 Task: Add the task  Integrate website with email marketing platforms to the section API Security Sprint in the project AgileCrest and add a Due Date to the respective task as 2023/10/15
Action: Mouse moved to (827, 449)
Screenshot: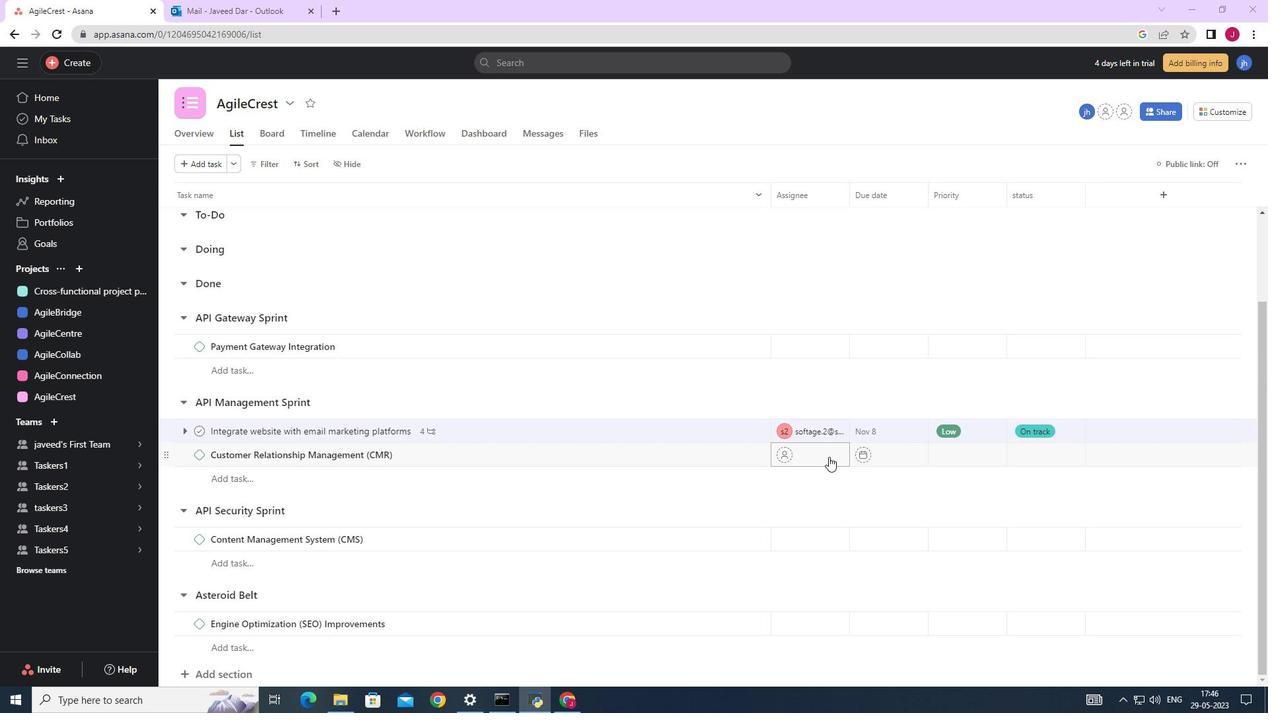 
Action: Mouse scrolled (827, 449) with delta (0, 0)
Screenshot: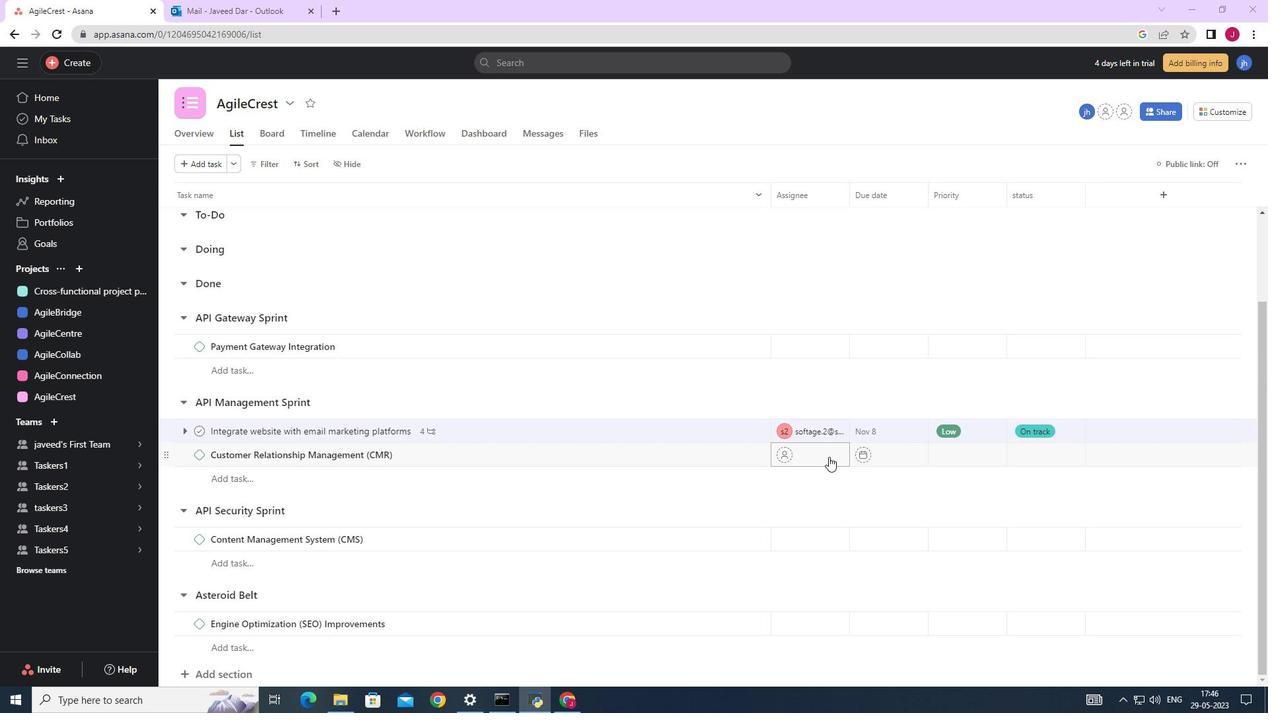 
Action: Mouse moved to (741, 428)
Screenshot: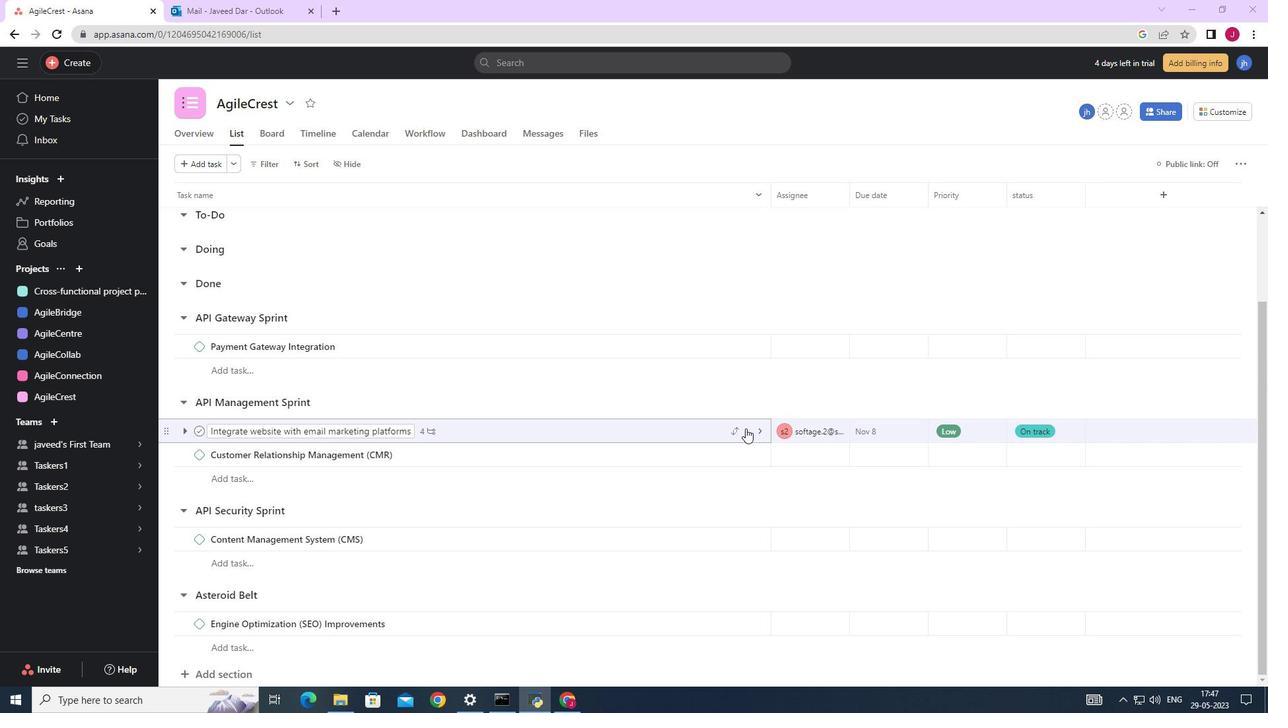 
Action: Mouse pressed left at (741, 428)
Screenshot: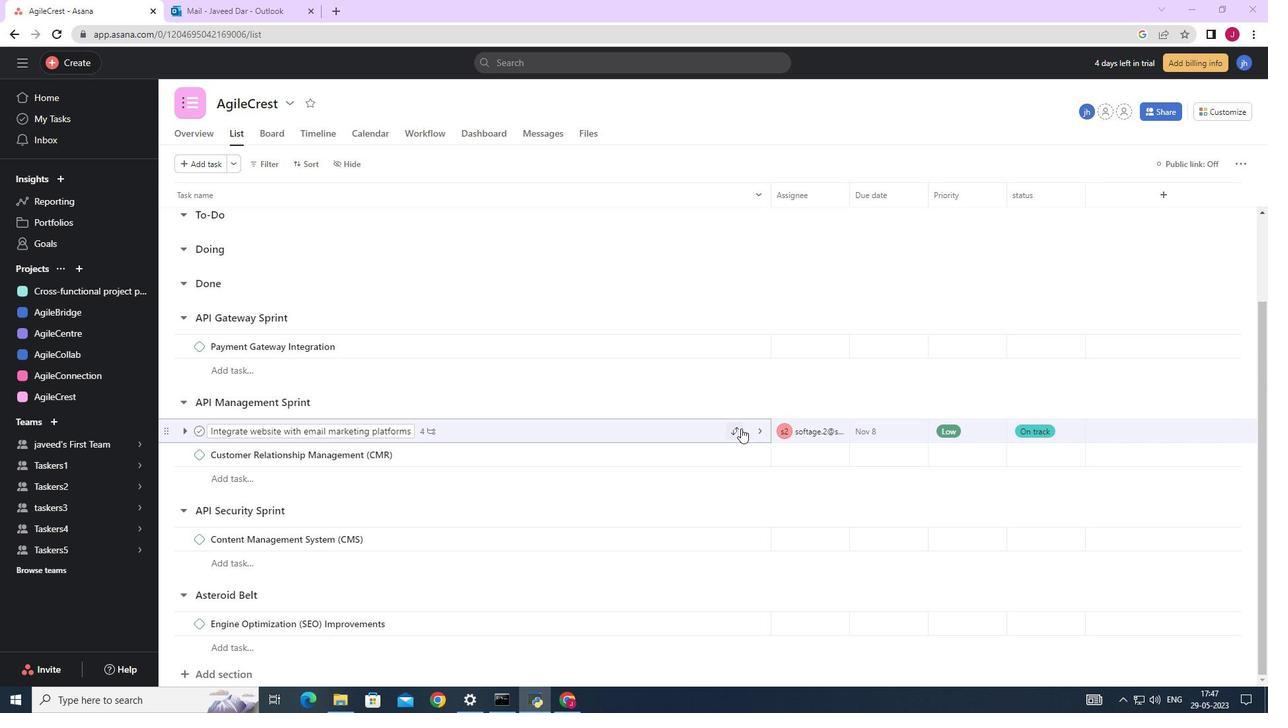 
Action: Mouse moved to (677, 626)
Screenshot: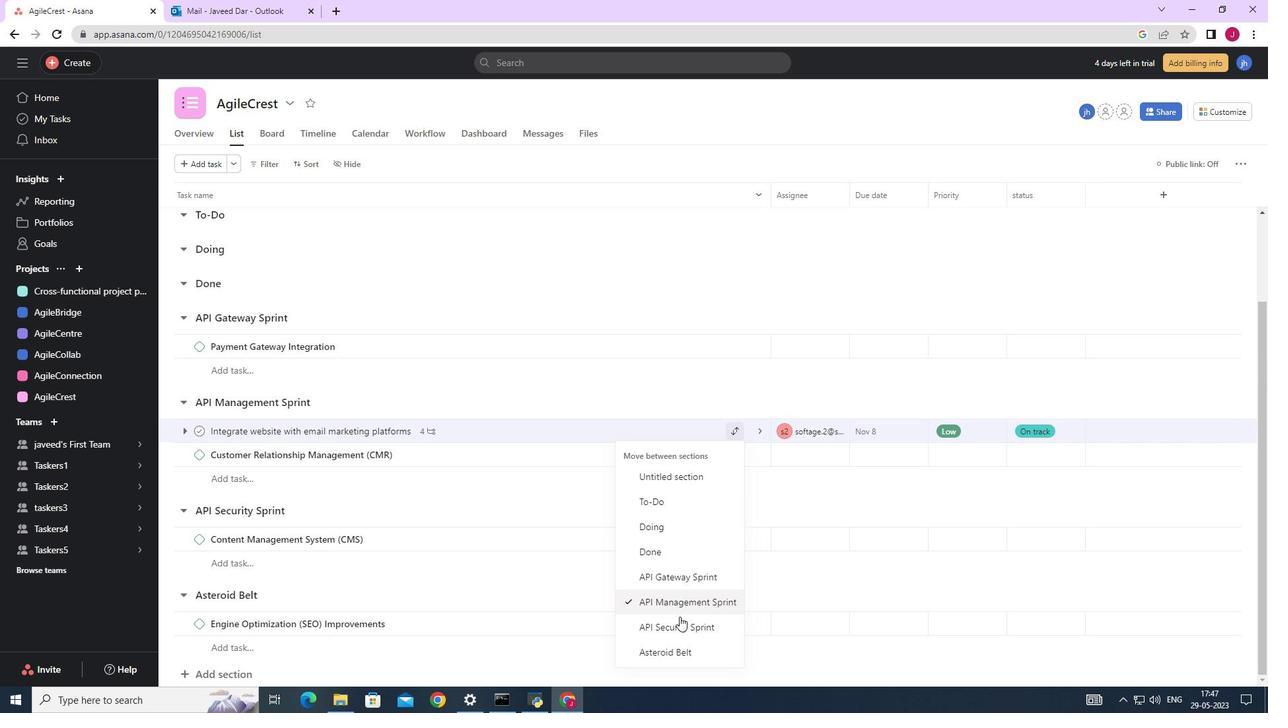 
Action: Mouse pressed left at (677, 626)
Screenshot: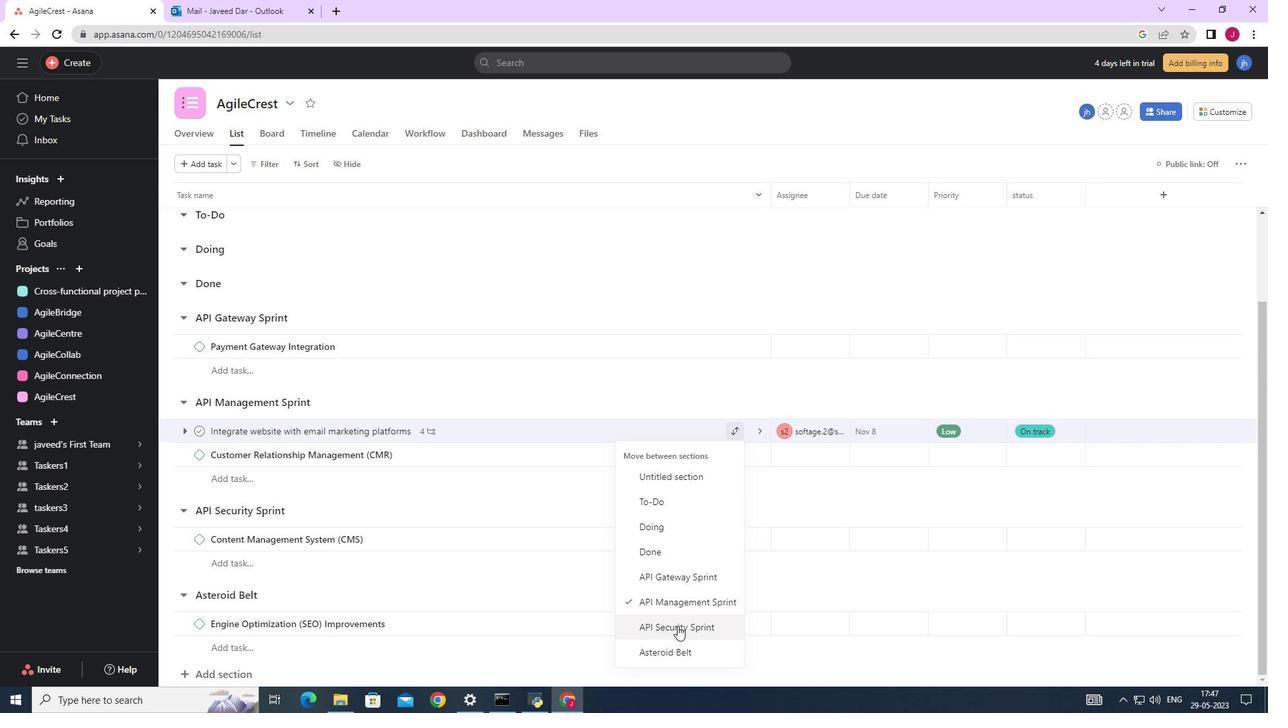 
Action: Mouse moved to (896, 516)
Screenshot: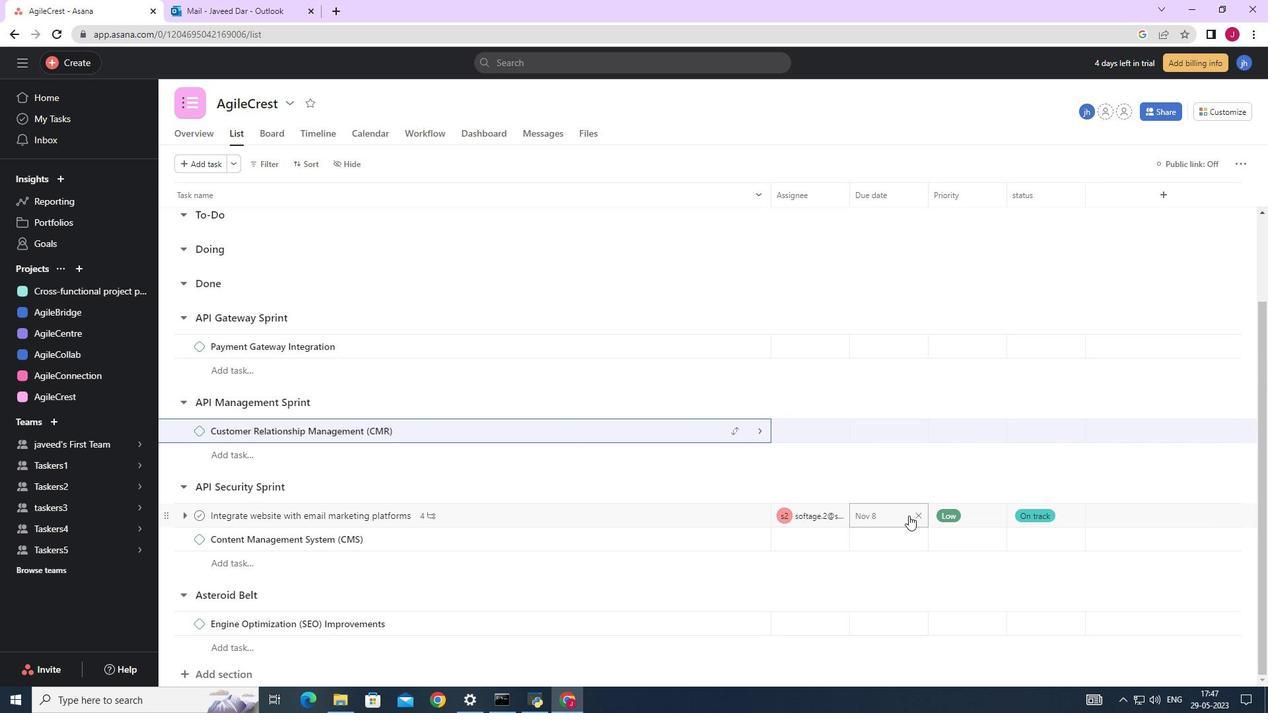 
Action: Mouse pressed left at (896, 516)
Screenshot: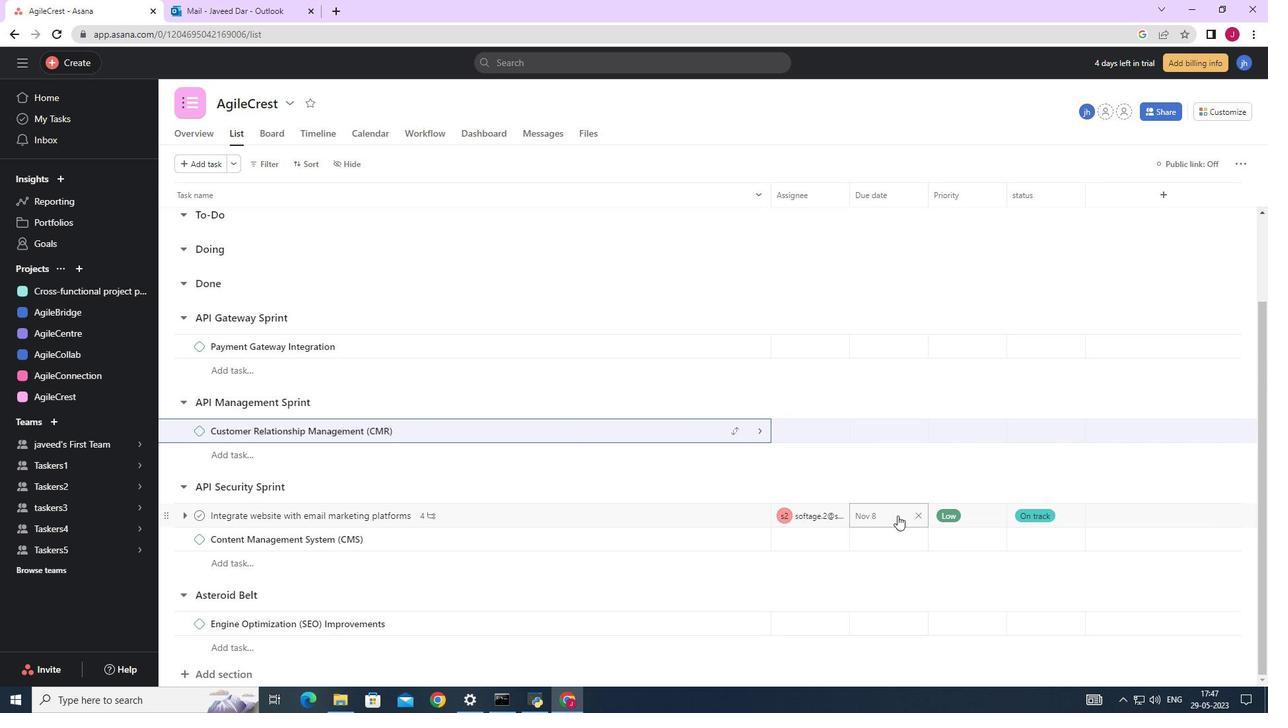 
Action: Mouse moved to (1021, 309)
Screenshot: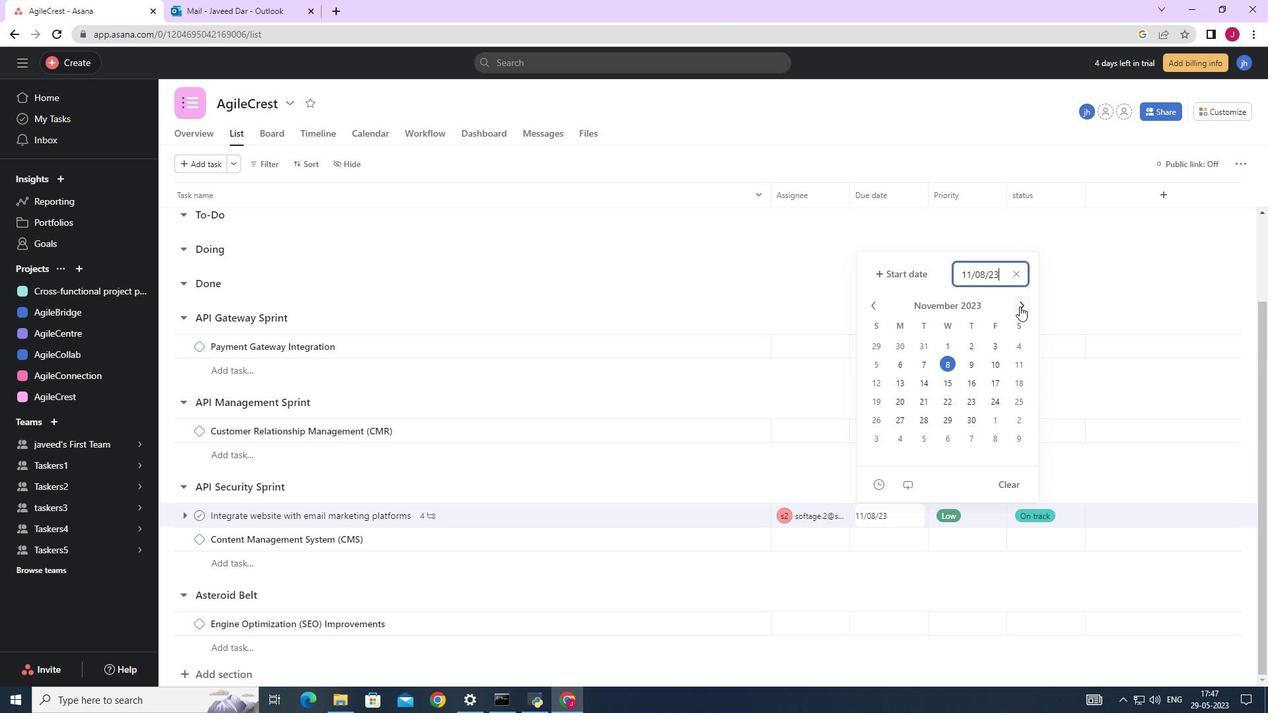 
Action: Mouse pressed left at (1021, 309)
Screenshot: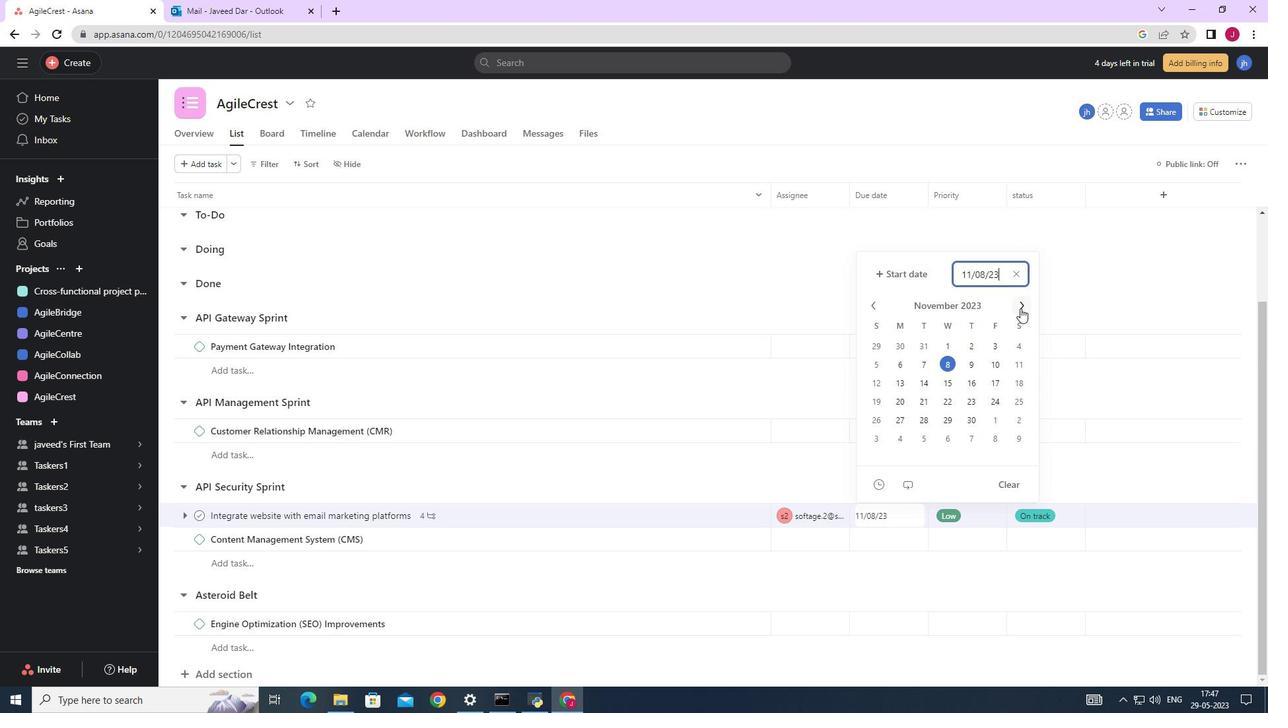 
Action: Mouse pressed left at (1021, 309)
Screenshot: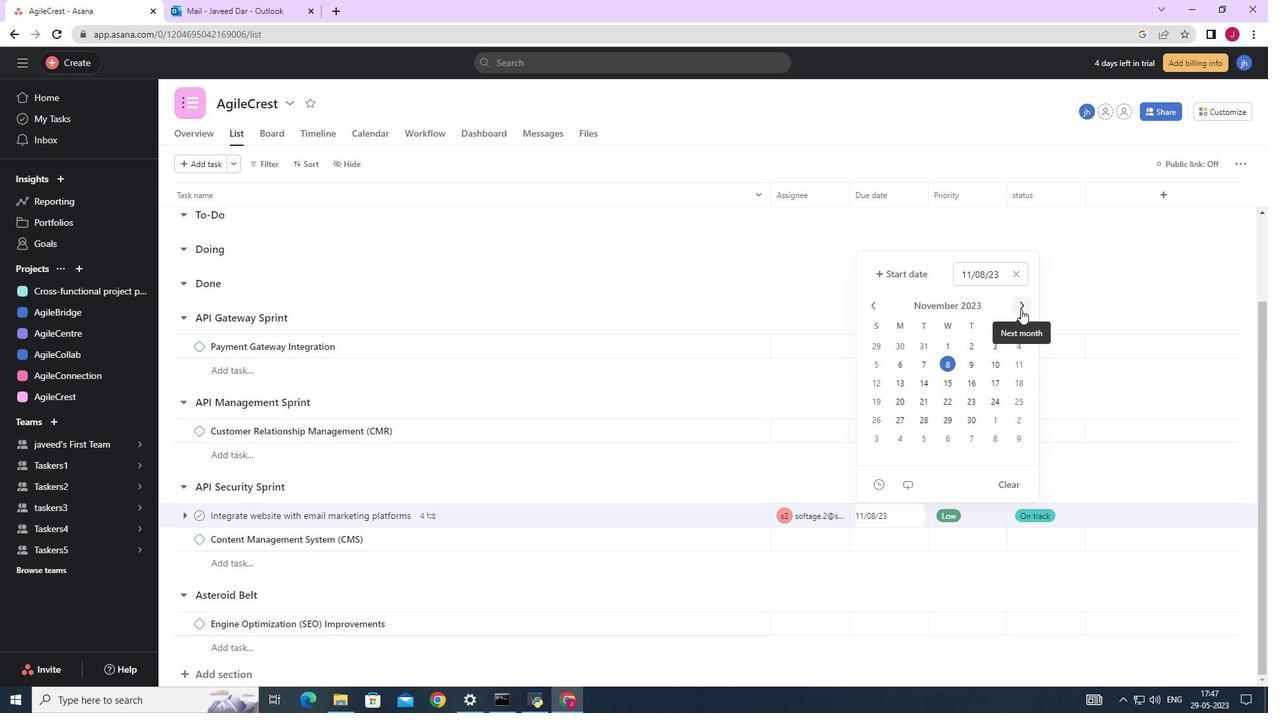 
Action: Mouse pressed left at (1021, 309)
Screenshot: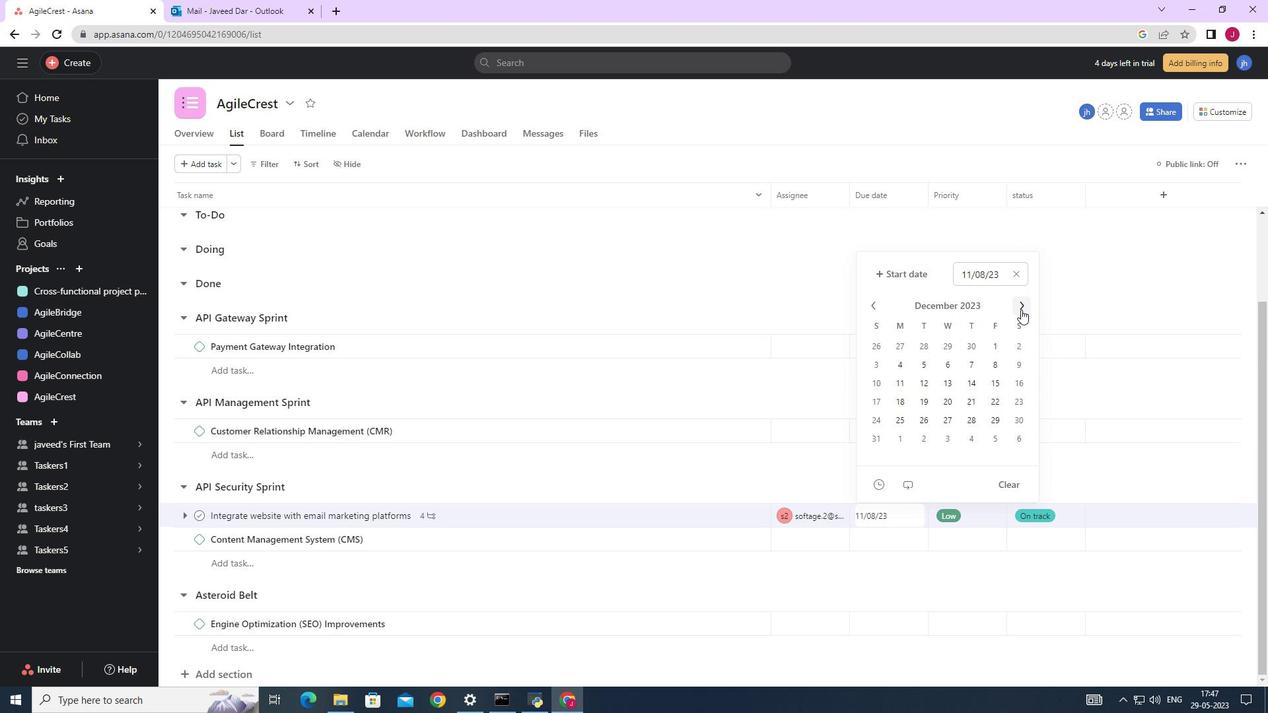 
Action: Mouse moved to (874, 307)
Screenshot: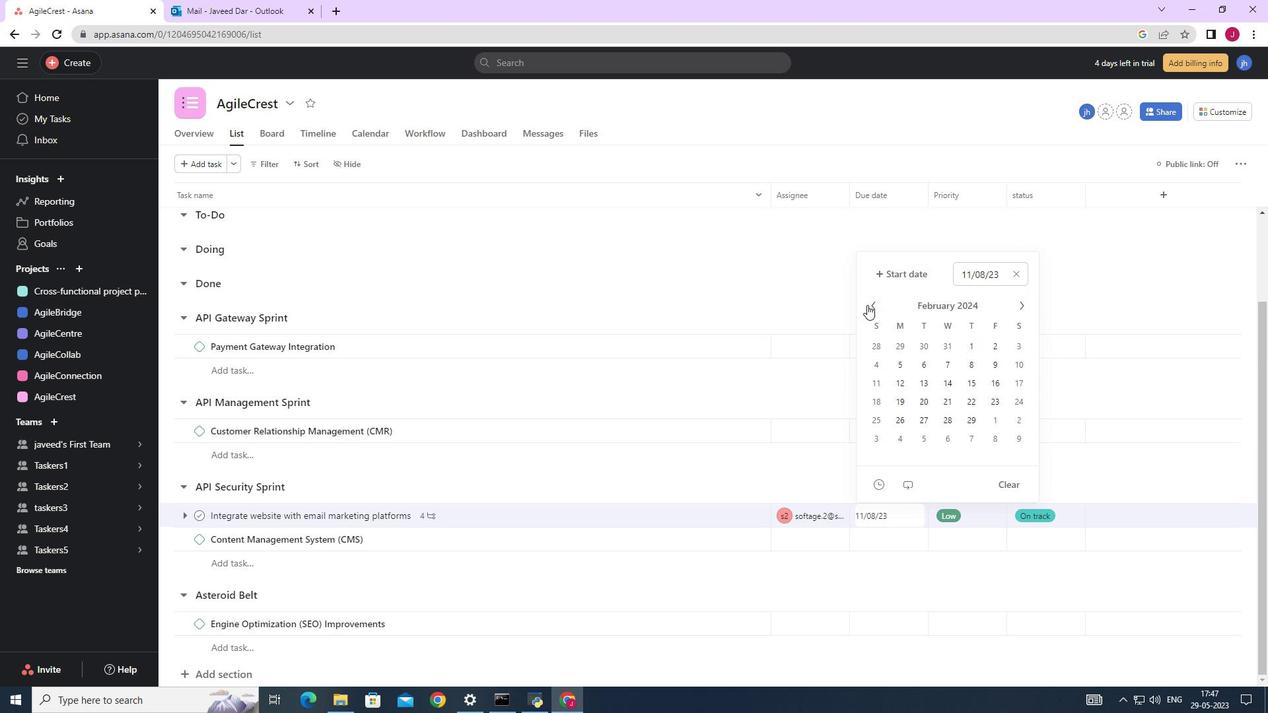 
Action: Mouse pressed left at (874, 307)
Screenshot: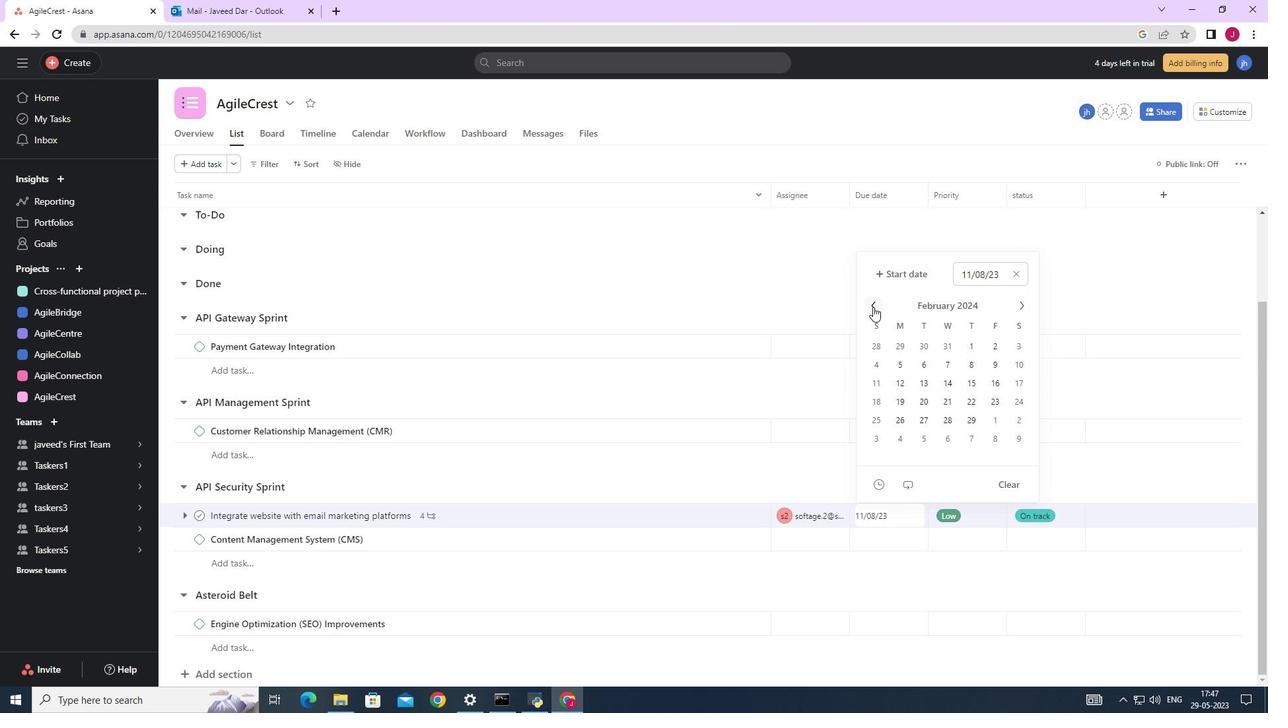 
Action: Mouse pressed left at (874, 307)
Screenshot: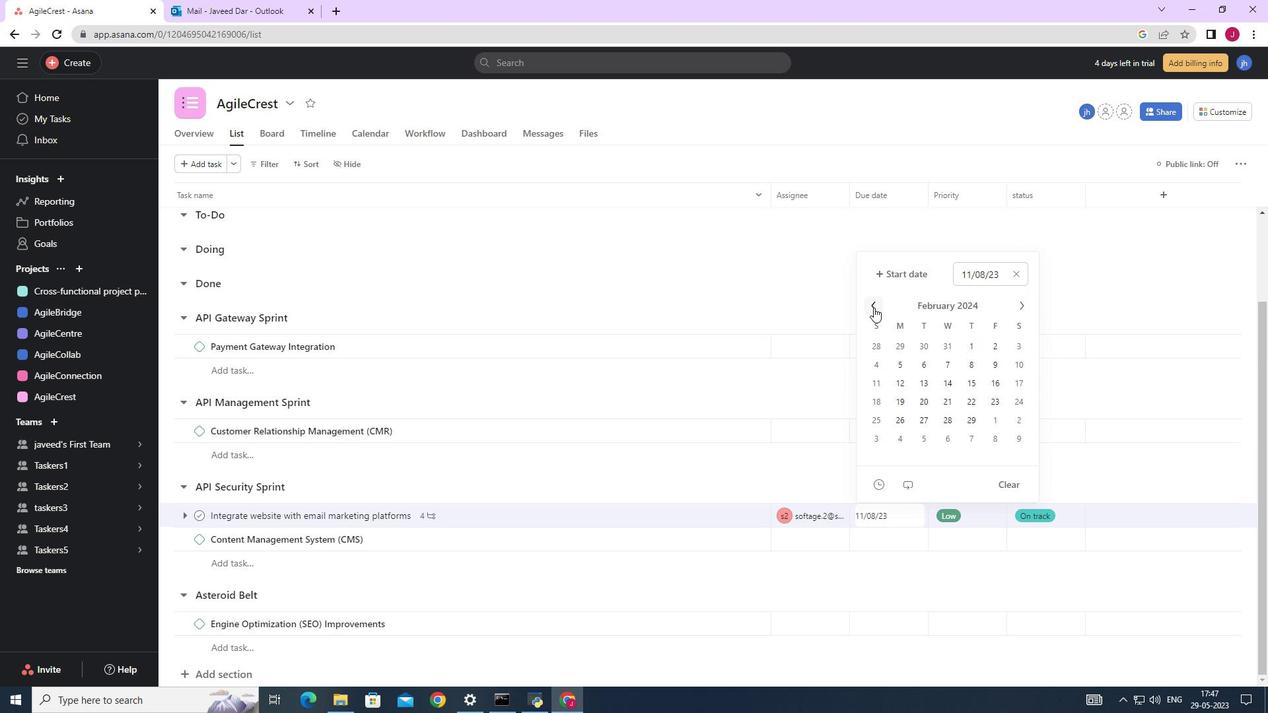 
Action: Mouse pressed left at (874, 307)
Screenshot: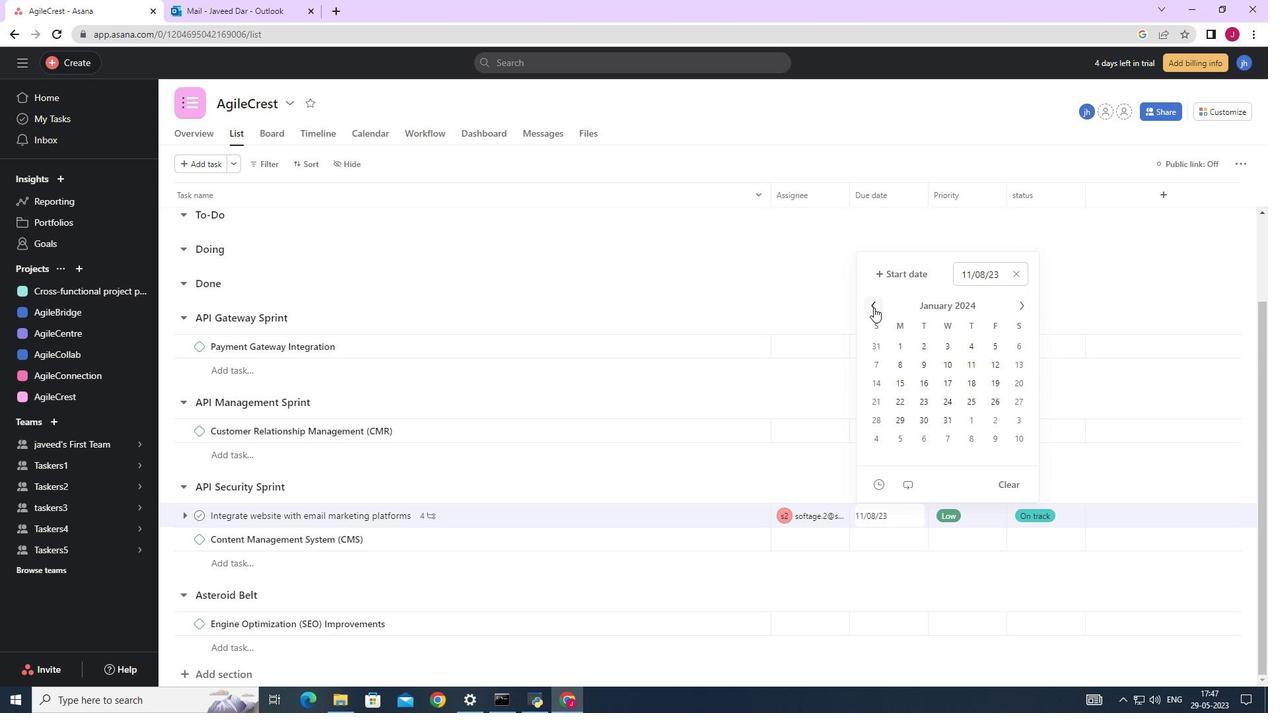 
Action: Mouse pressed left at (874, 307)
Screenshot: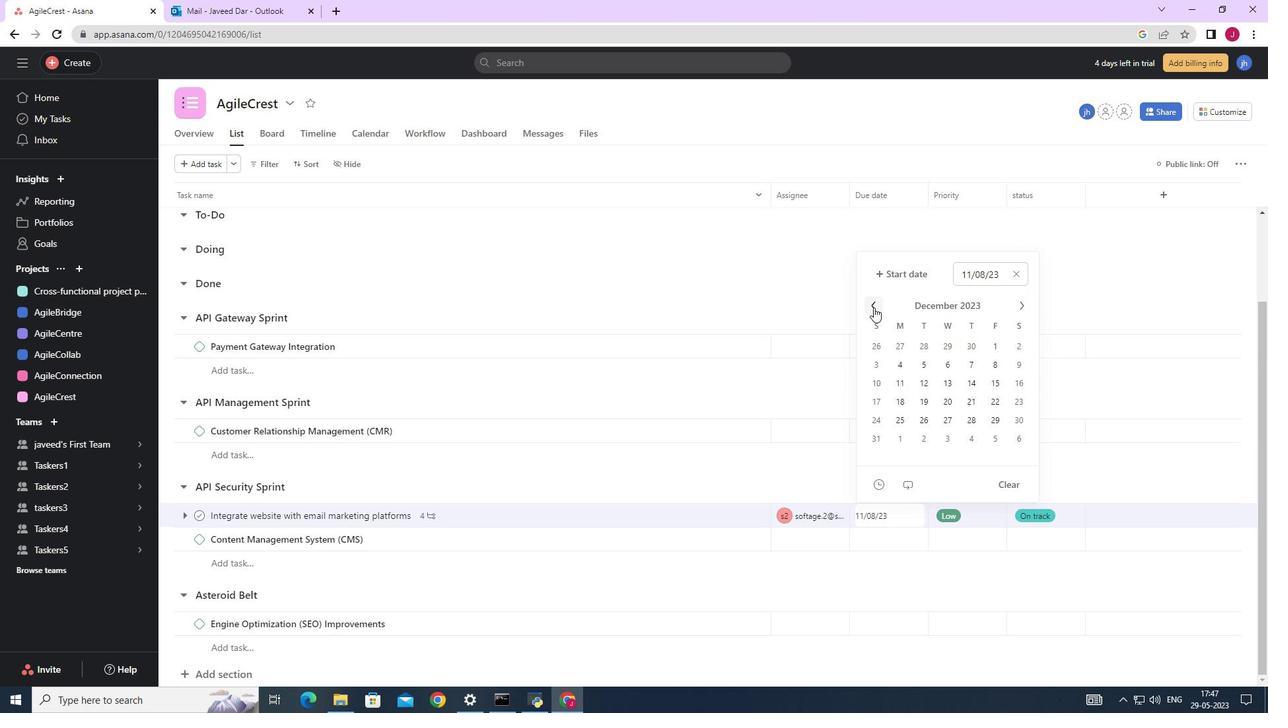 
Action: Mouse pressed left at (874, 307)
Screenshot: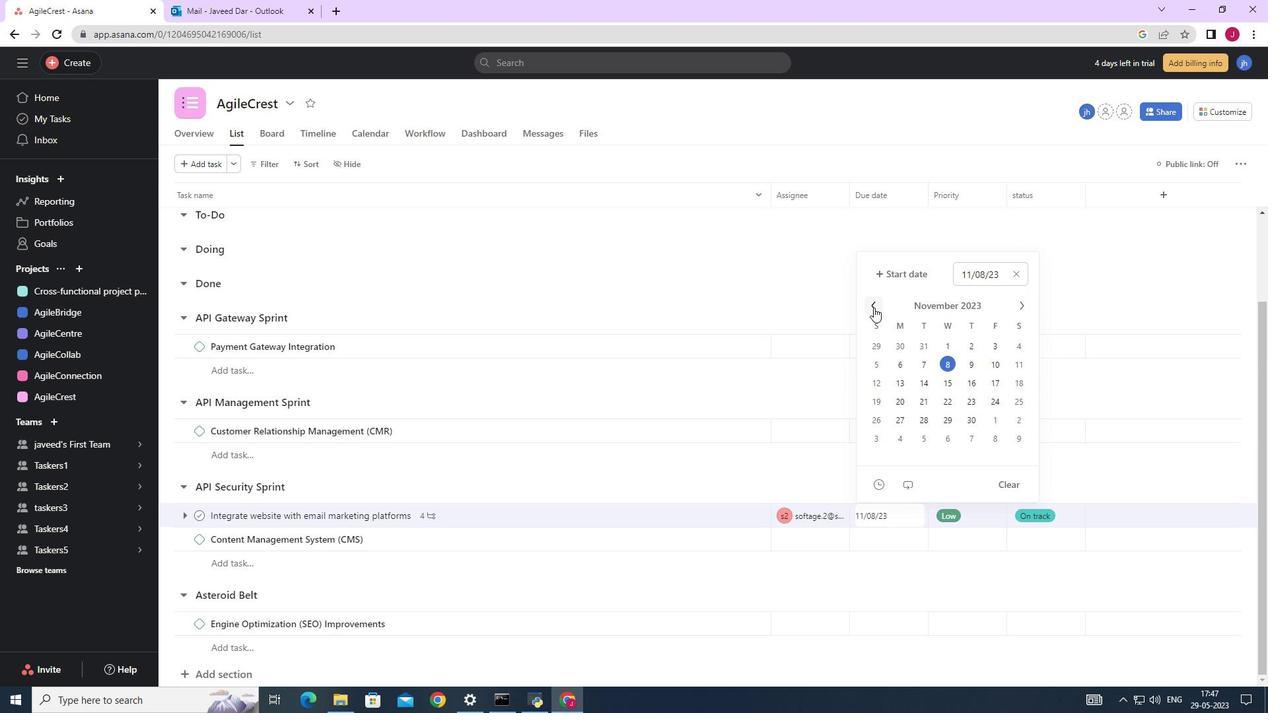 
Action: Mouse moved to (1027, 305)
Screenshot: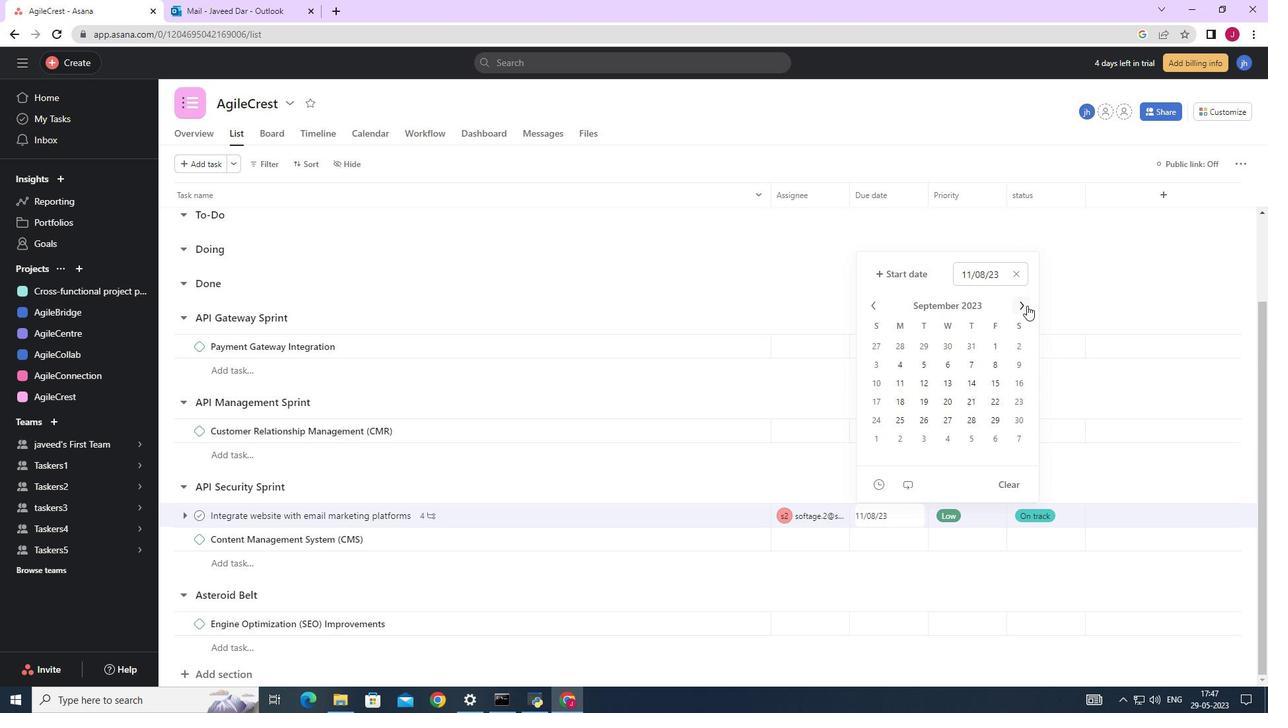 
Action: Mouse pressed left at (1027, 305)
Screenshot: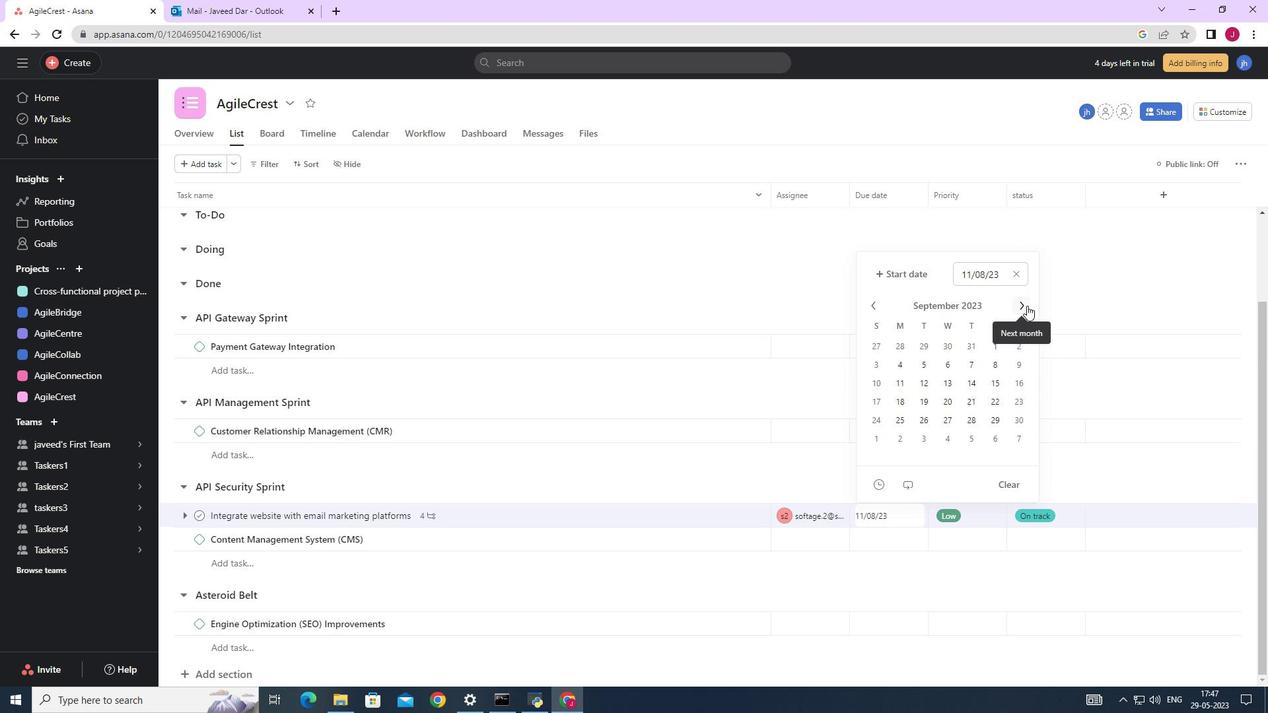 
Action: Mouse moved to (873, 382)
Screenshot: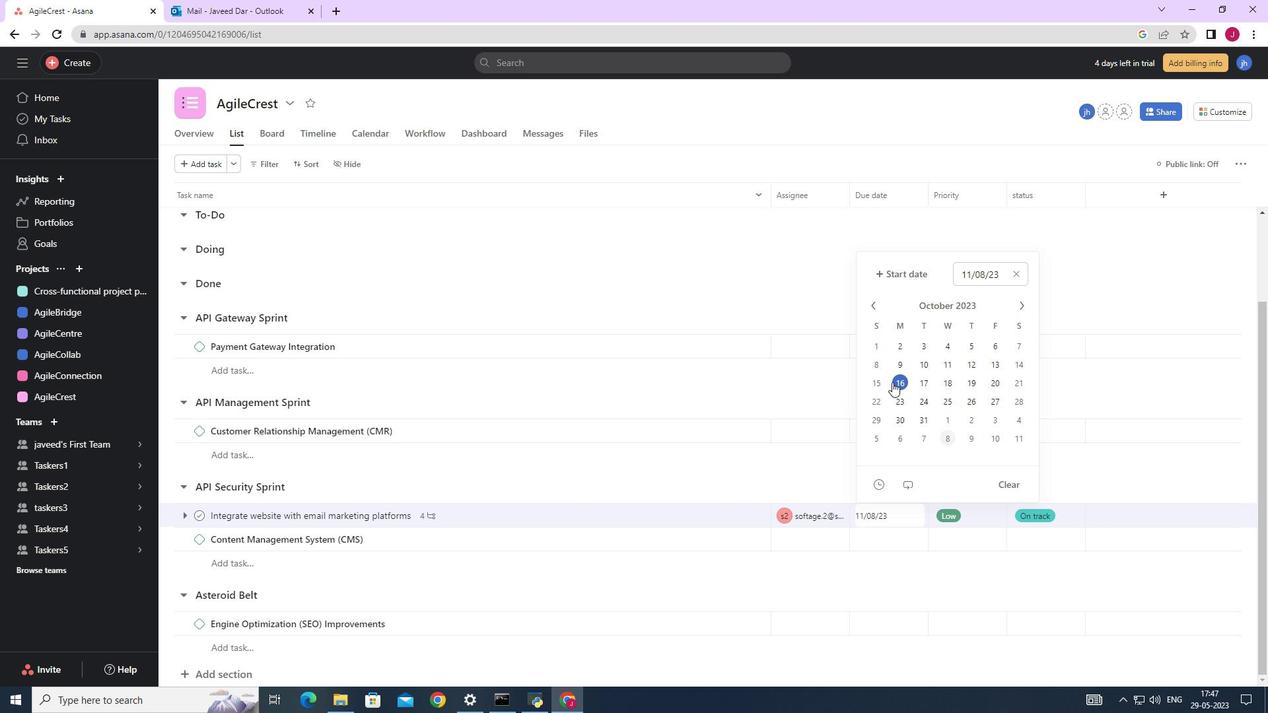 
Action: Mouse pressed left at (873, 382)
Screenshot: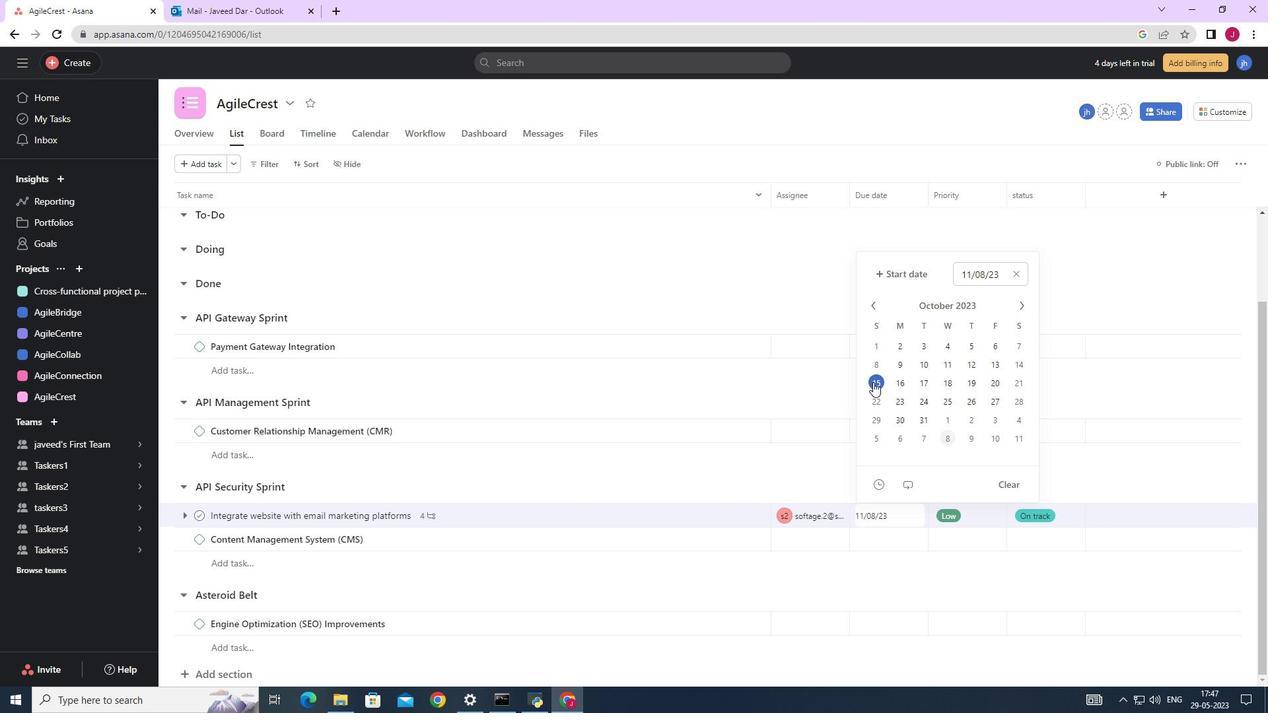 
Action: Mouse moved to (1143, 269)
Screenshot: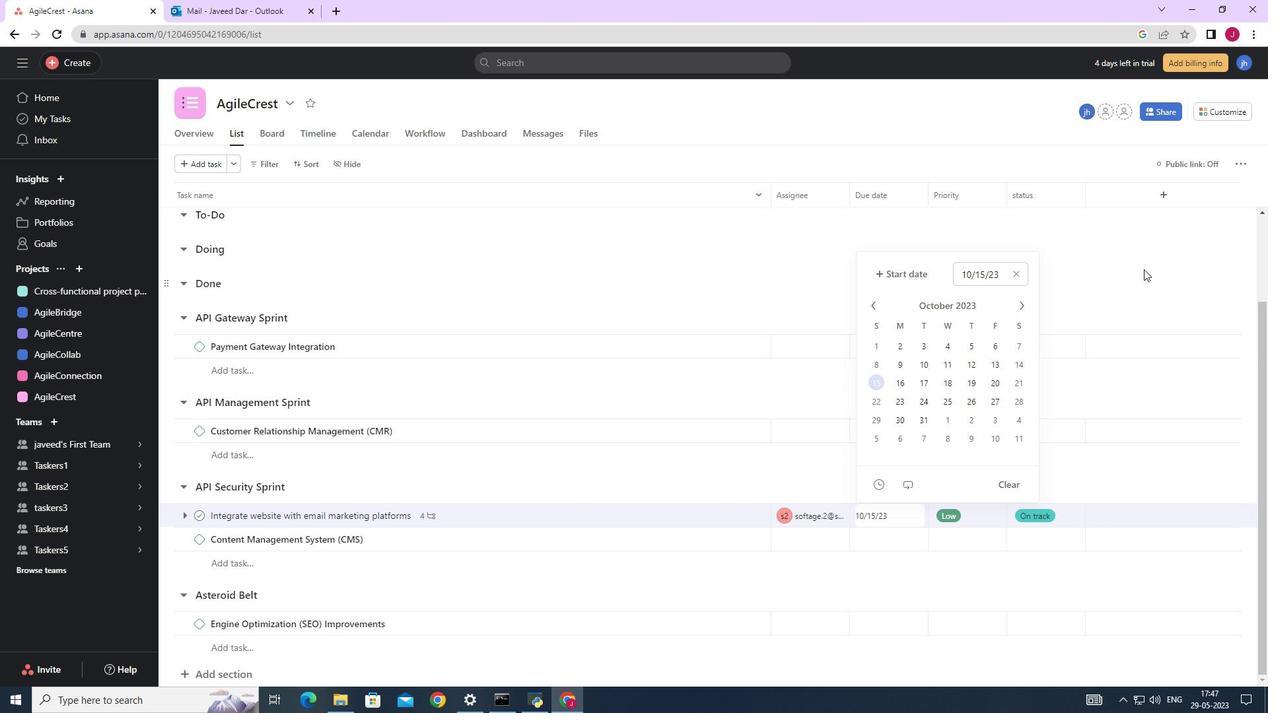 
Action: Mouse pressed left at (1143, 269)
Screenshot: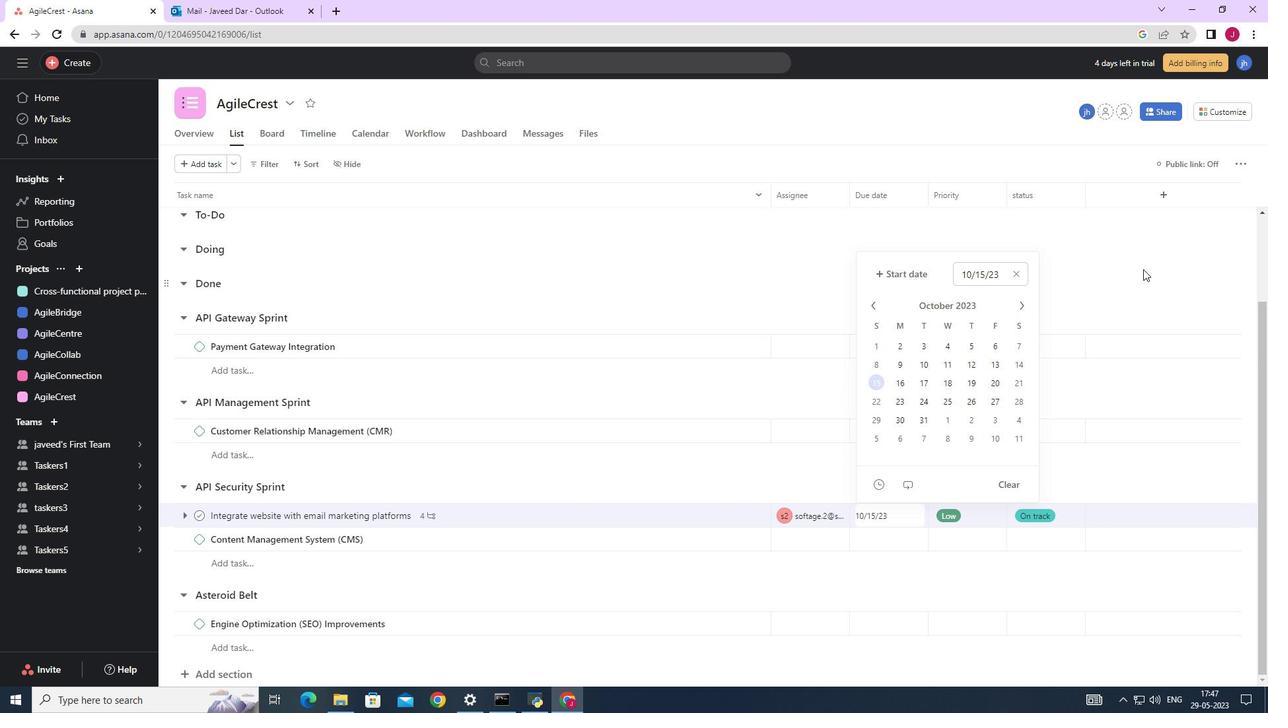 
